Task: Set the marquee position for the marquee display to the top.
Action: Mouse moved to (106, 16)
Screenshot: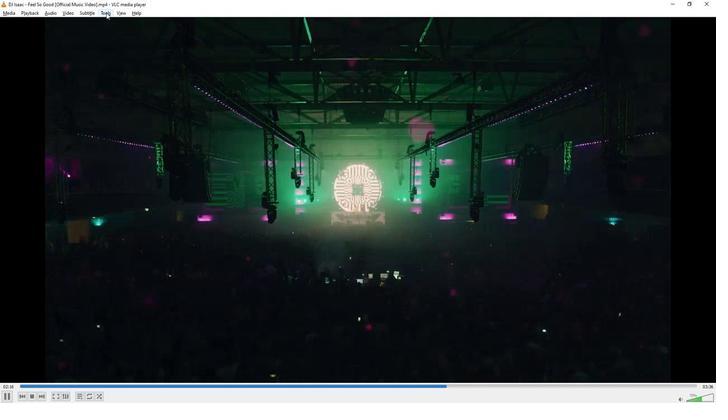 
Action: Mouse pressed left at (106, 16)
Screenshot: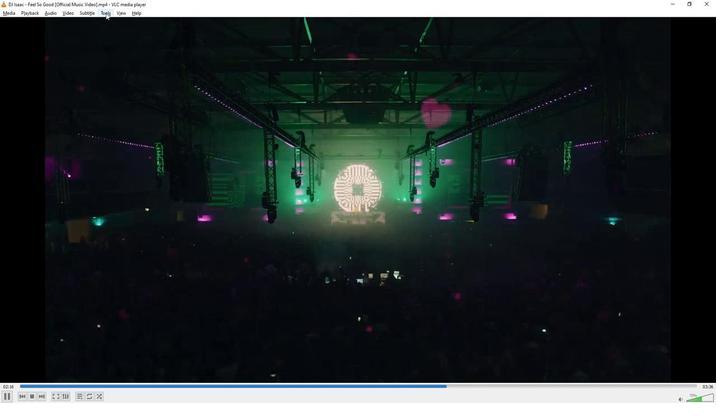 
Action: Mouse moved to (120, 102)
Screenshot: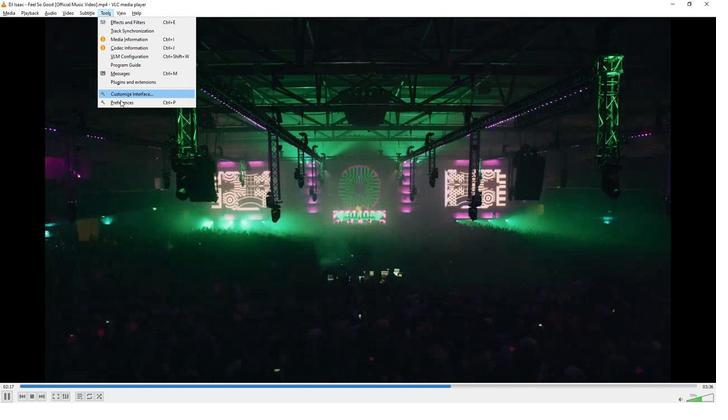 
Action: Mouse pressed left at (120, 102)
Screenshot: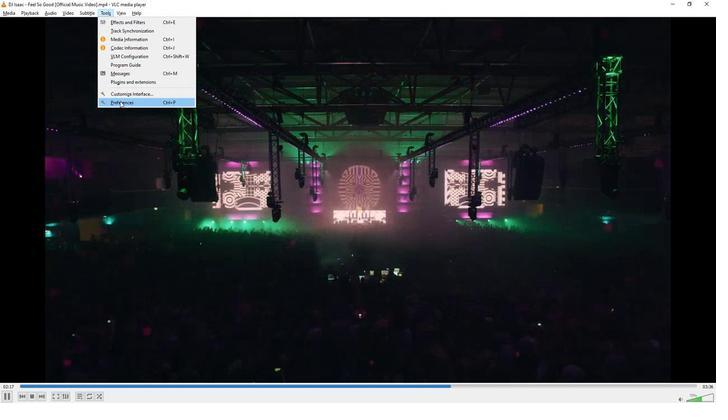 
Action: Mouse moved to (140, 319)
Screenshot: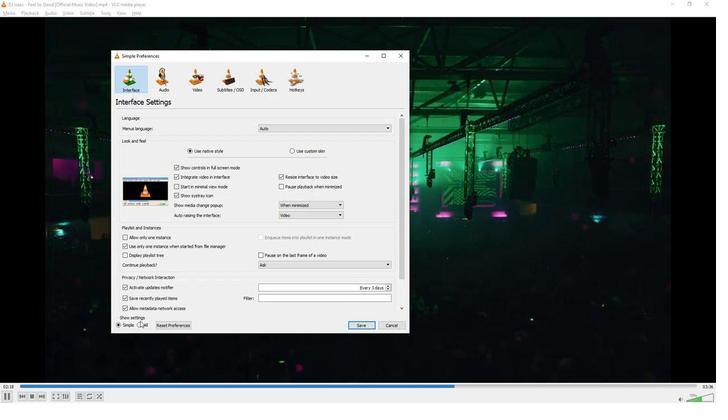 
Action: Mouse pressed left at (140, 319)
Screenshot: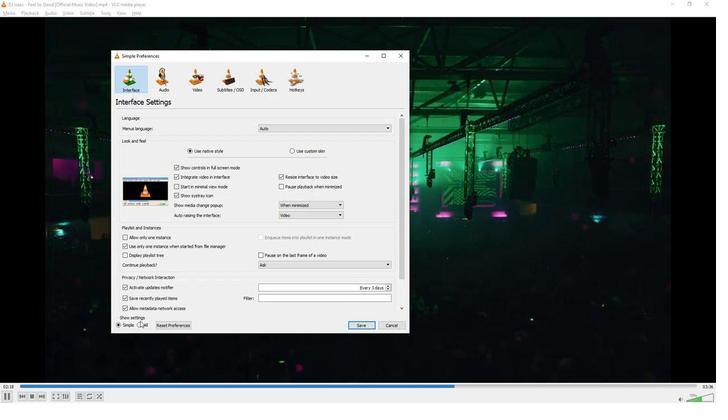 
Action: Mouse moved to (151, 271)
Screenshot: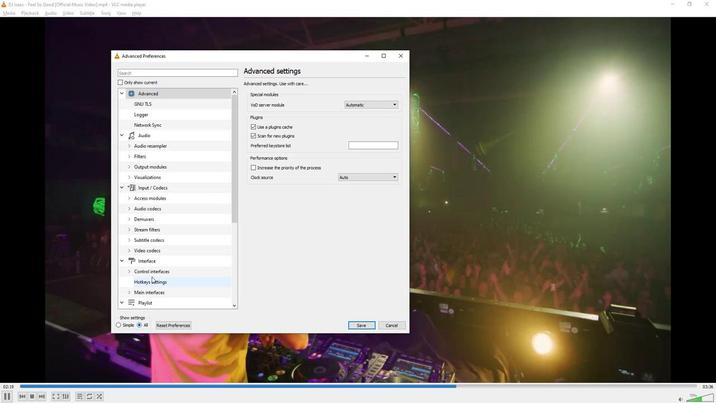
Action: Mouse scrolled (151, 271) with delta (0, 0)
Screenshot: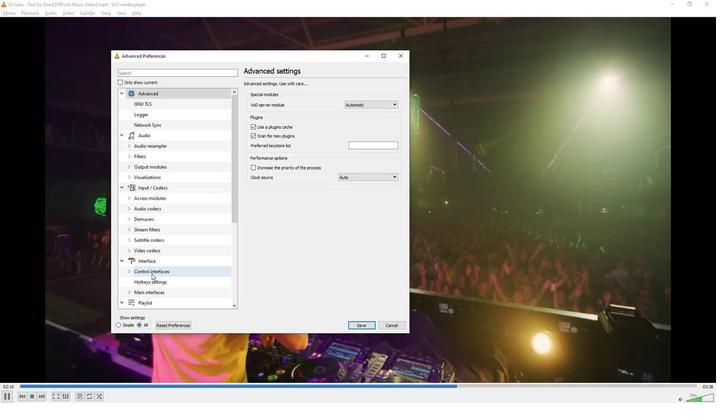 
Action: Mouse scrolled (151, 271) with delta (0, 0)
Screenshot: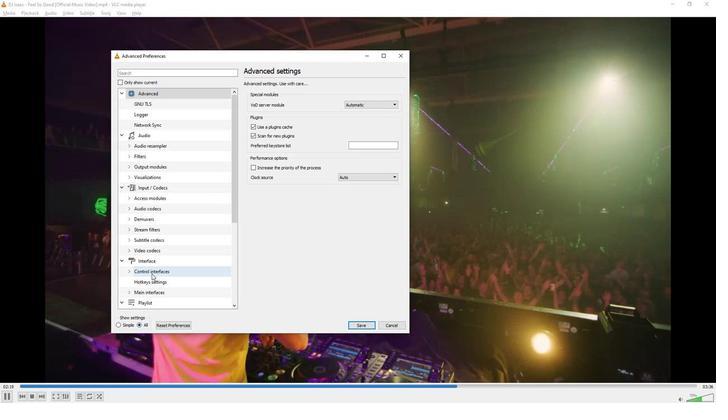 
Action: Mouse scrolled (151, 271) with delta (0, 0)
Screenshot: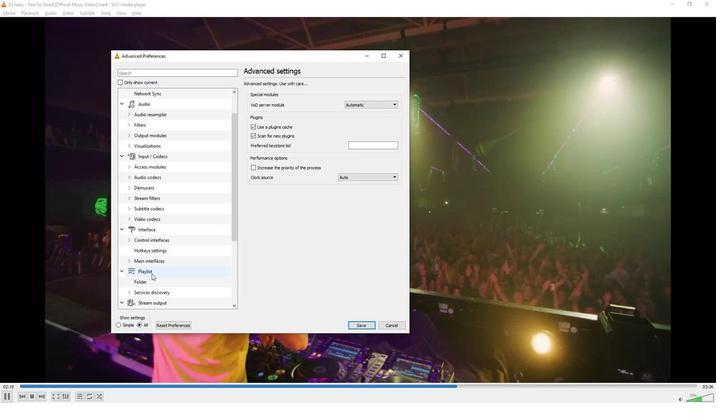 
Action: Mouse scrolled (151, 271) with delta (0, 0)
Screenshot: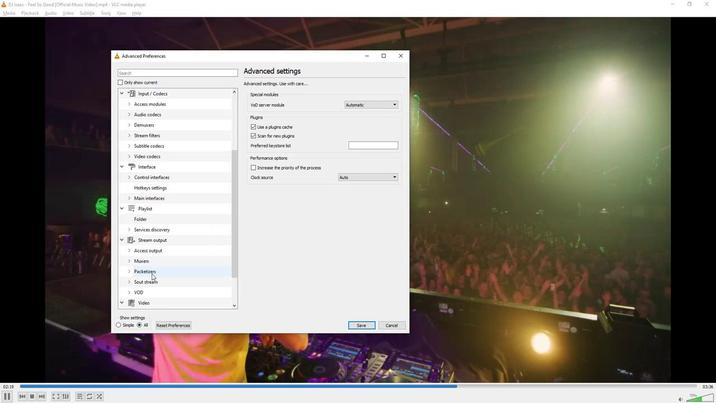 
Action: Mouse scrolled (151, 271) with delta (0, 0)
Screenshot: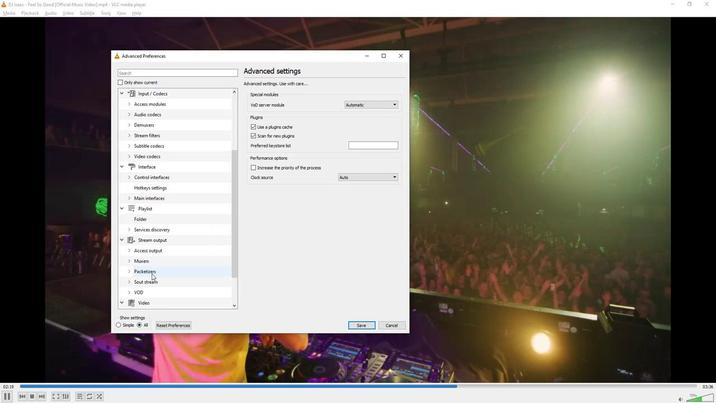 
Action: Mouse scrolled (151, 271) with delta (0, 0)
Screenshot: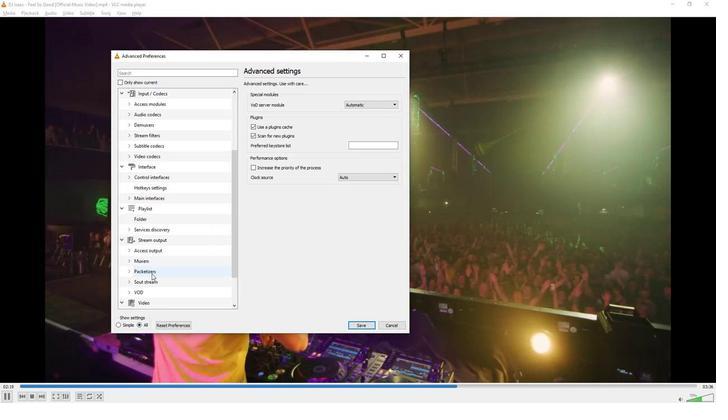 
Action: Mouse scrolled (151, 271) with delta (0, 0)
Screenshot: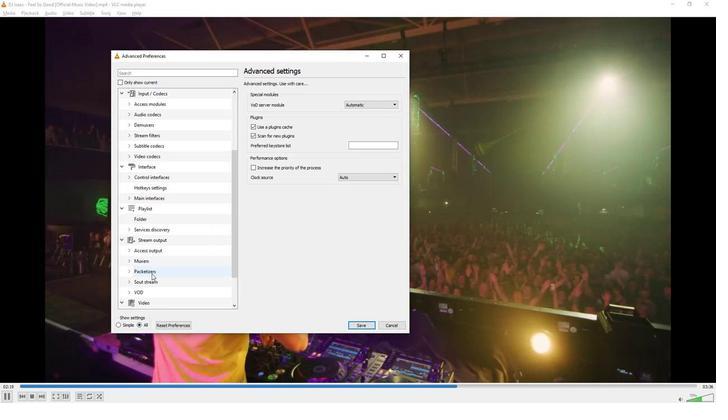 
Action: Mouse scrolled (151, 271) with delta (0, 0)
Screenshot: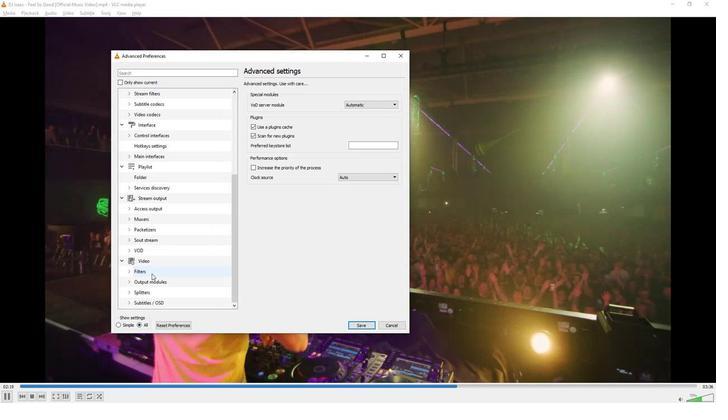 
Action: Mouse moved to (129, 302)
Screenshot: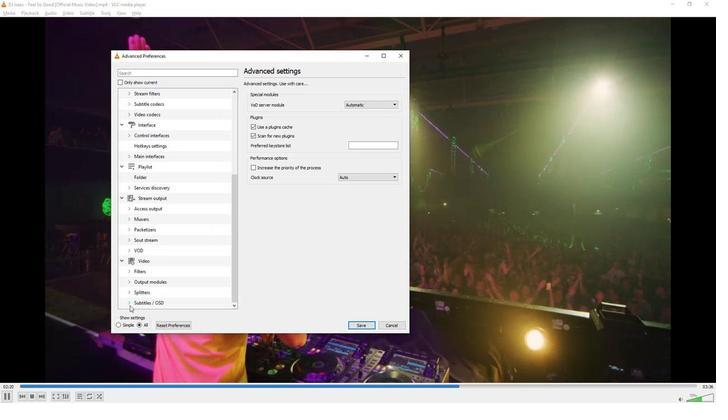 
Action: Mouse pressed left at (129, 302)
Screenshot: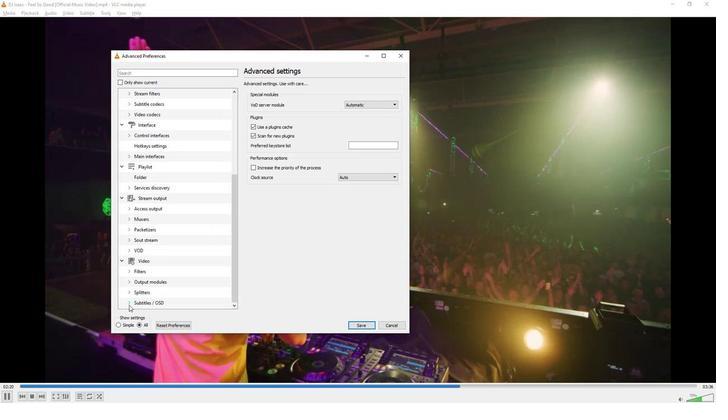 
Action: Mouse moved to (132, 287)
Screenshot: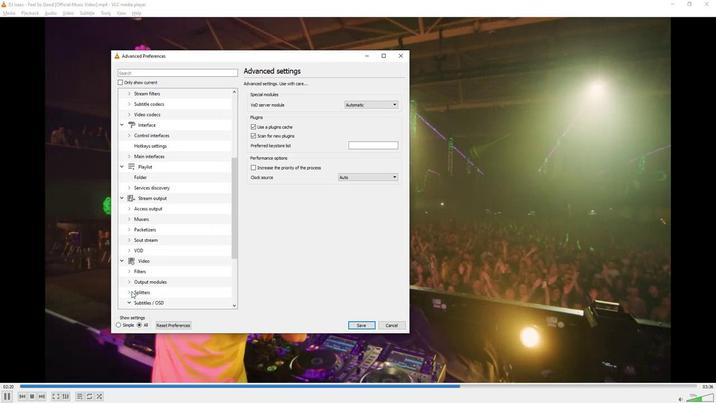 
Action: Mouse scrolled (132, 287) with delta (0, 0)
Screenshot: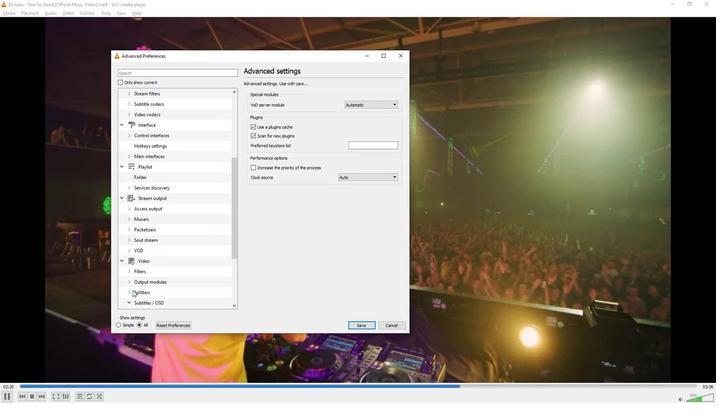 
Action: Mouse scrolled (132, 287) with delta (0, 0)
Screenshot: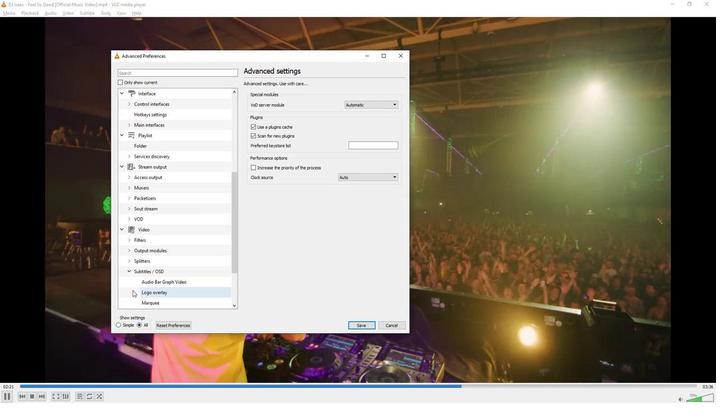 
Action: Mouse moved to (144, 267)
Screenshot: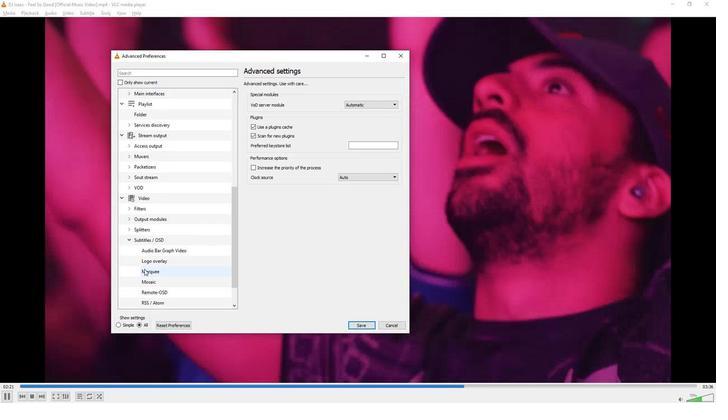 
Action: Mouse pressed left at (144, 267)
Screenshot: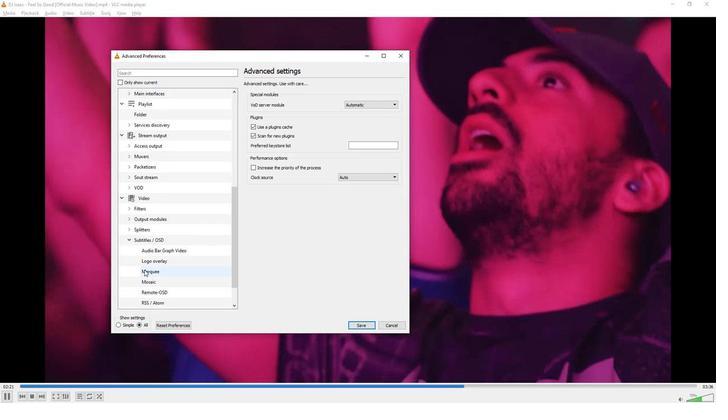 
Action: Mouse moved to (393, 146)
Screenshot: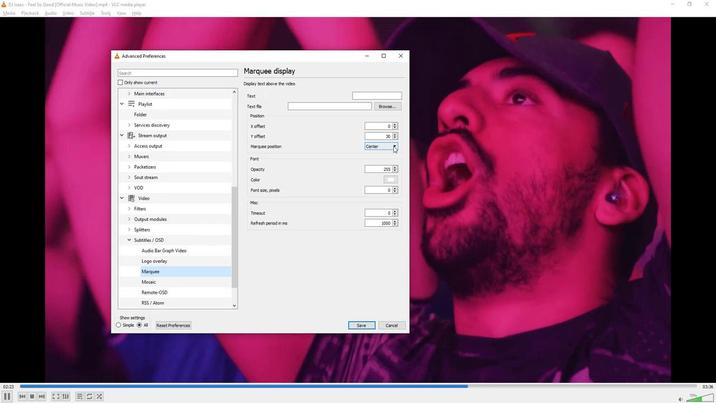 
Action: Mouse pressed left at (393, 146)
Screenshot: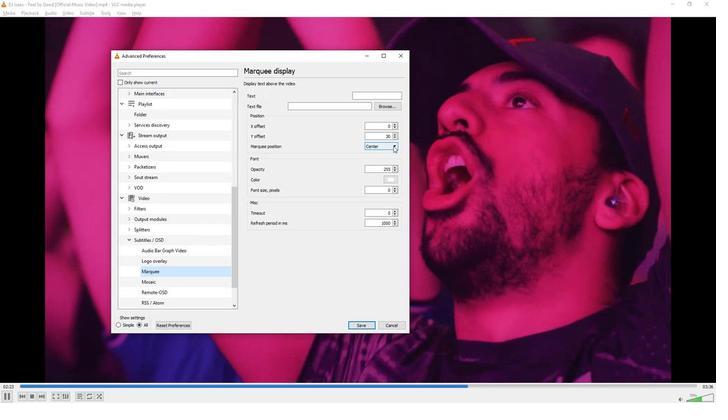 
Action: Mouse moved to (379, 167)
Screenshot: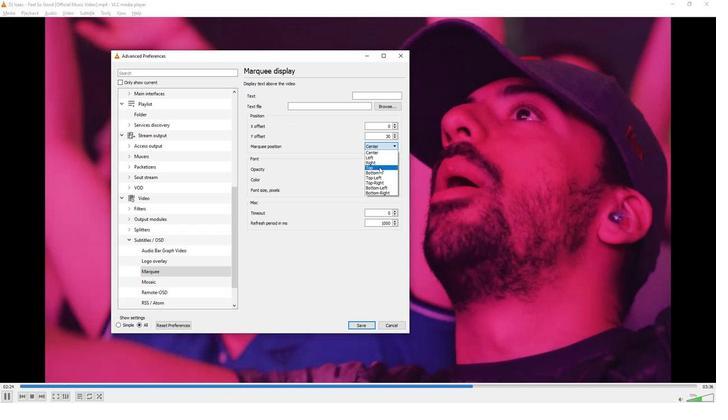 
Action: Mouse pressed left at (379, 167)
Screenshot: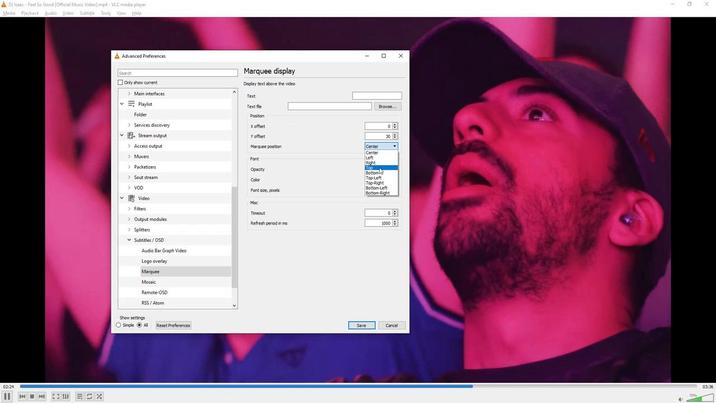 
Action: Mouse moved to (305, 270)
Screenshot: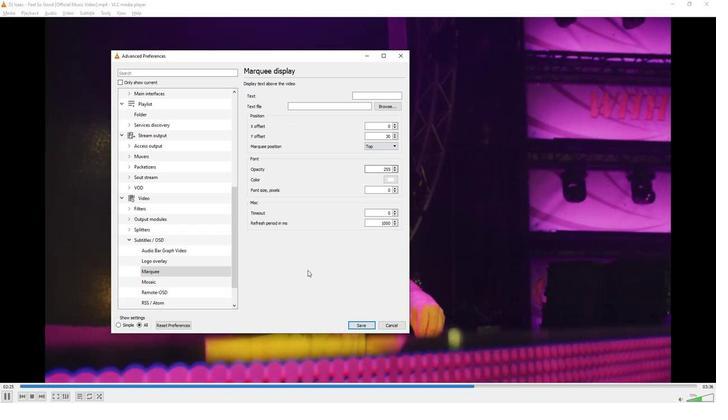 
